 Task: Add a signature Cameron White containing 'With thanks and appreciation, Cameron White' to email address softage.1@softage.net and add a folder Proposals
Action: Mouse moved to (796, 332)
Screenshot: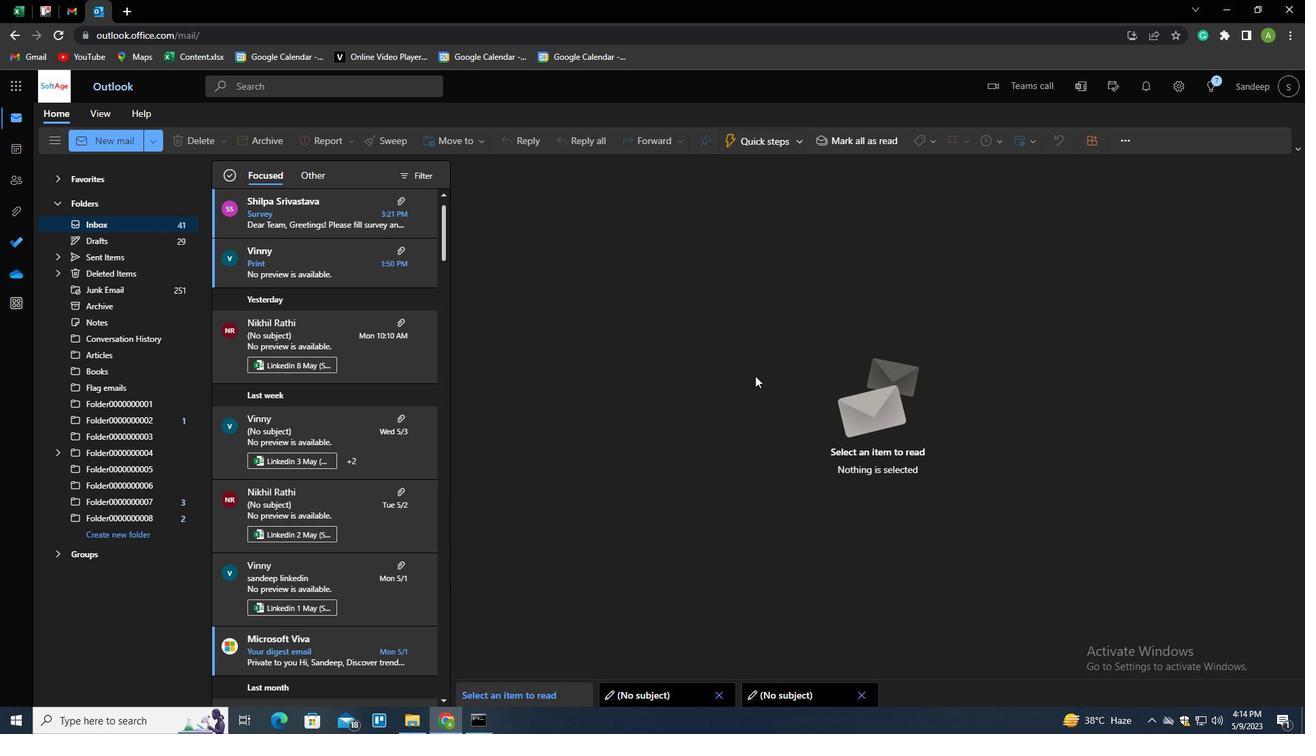 
Action: Key pressed n
Screenshot: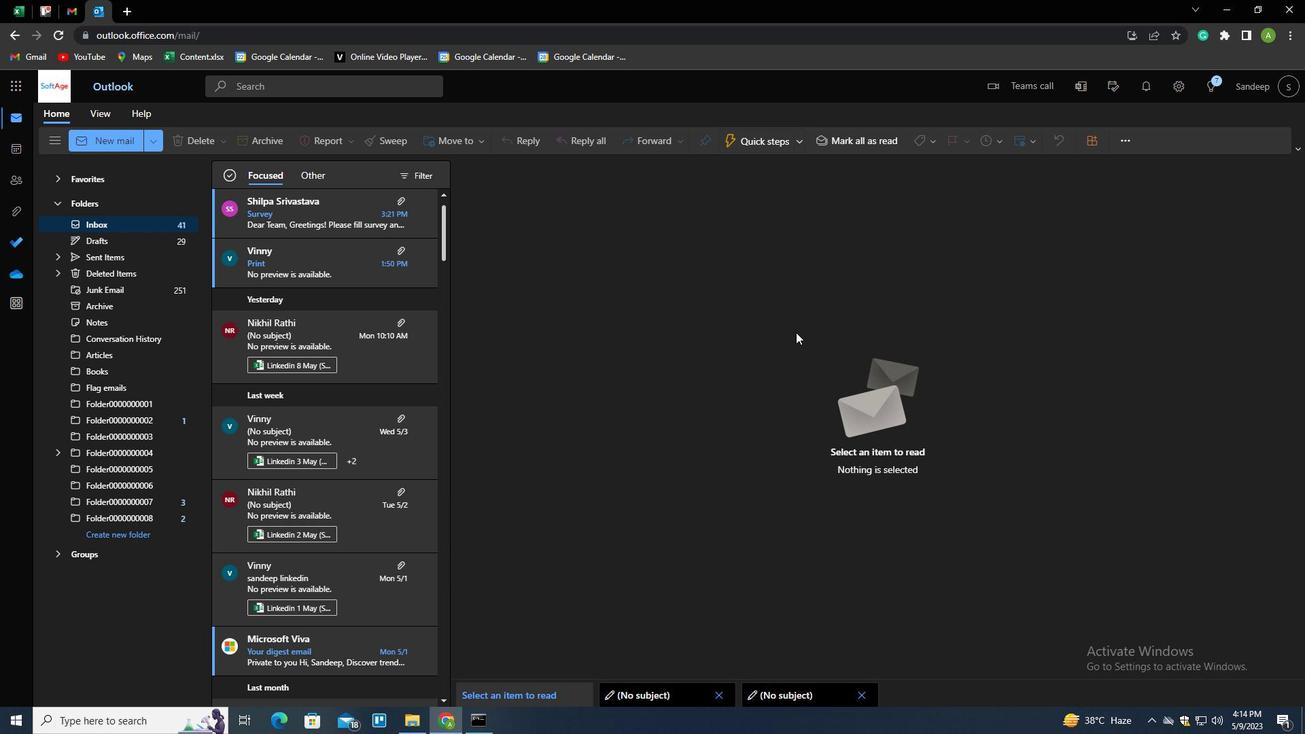 
Action: Mouse moved to (913, 142)
Screenshot: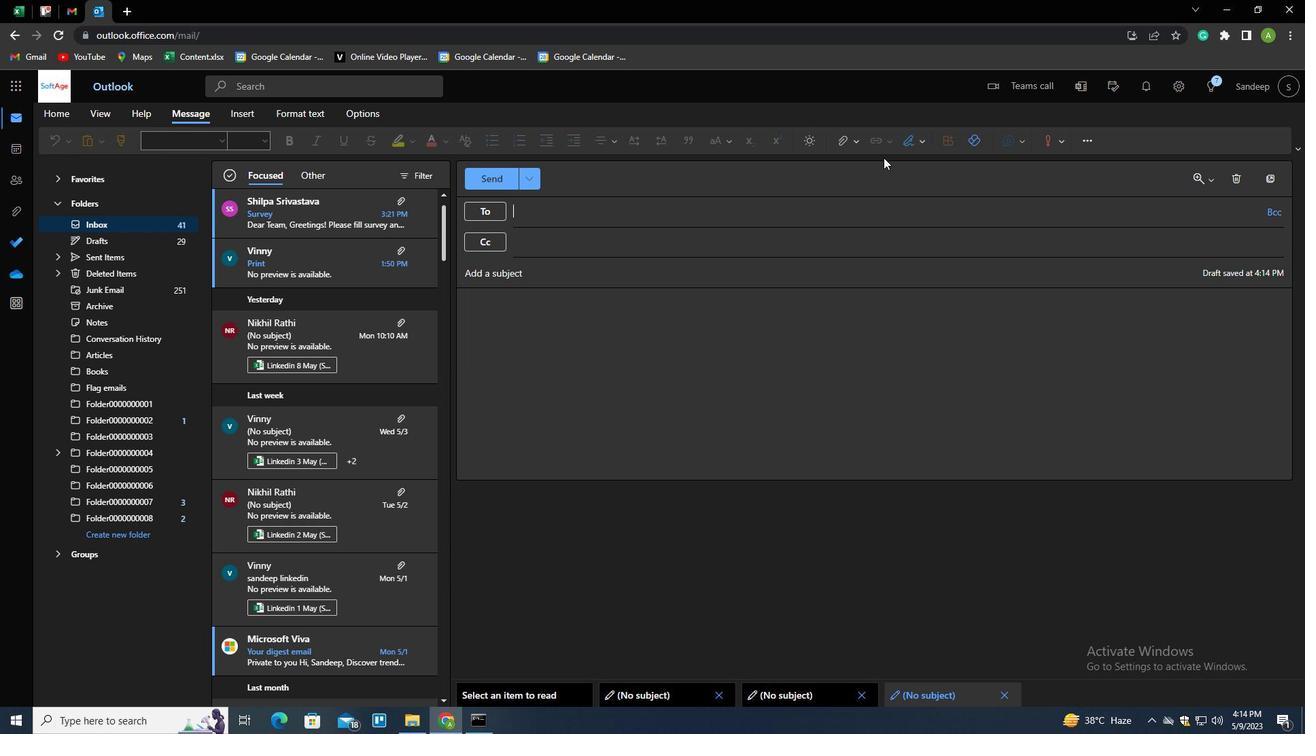 
Action: Mouse pressed left at (913, 142)
Screenshot: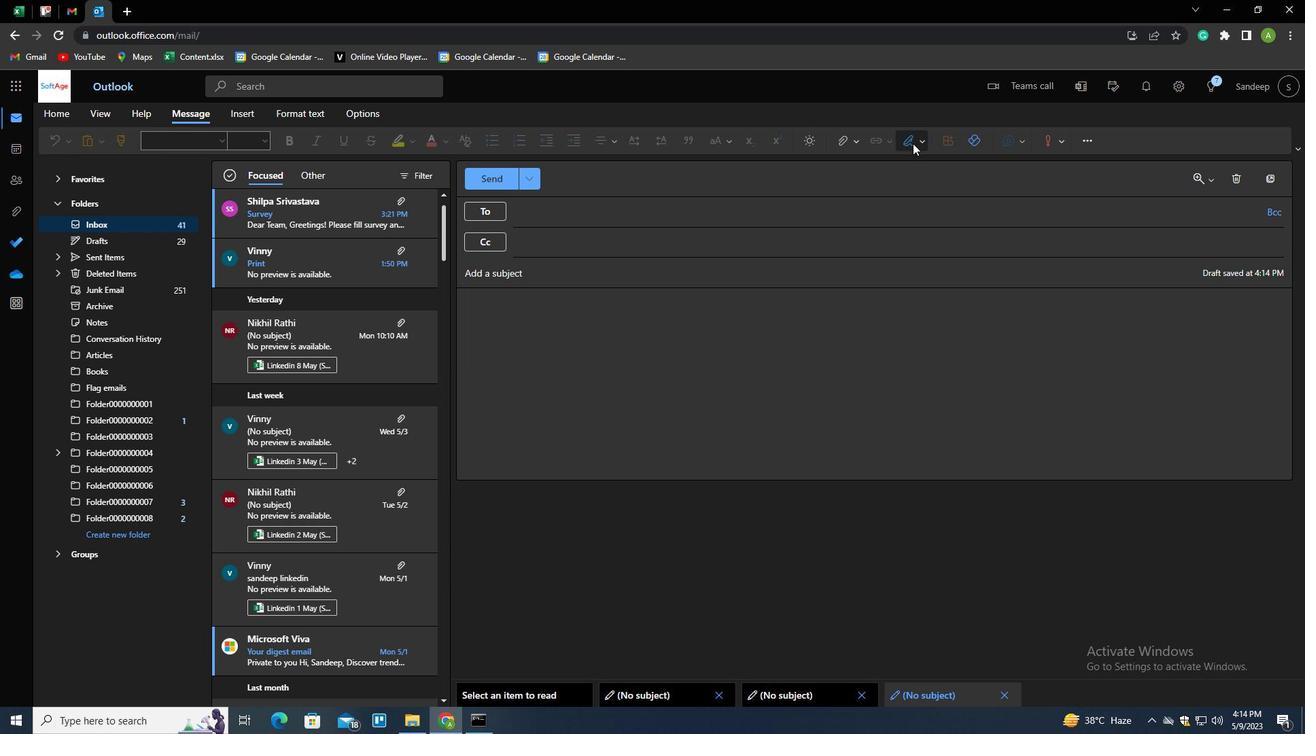 
Action: Mouse moved to (896, 166)
Screenshot: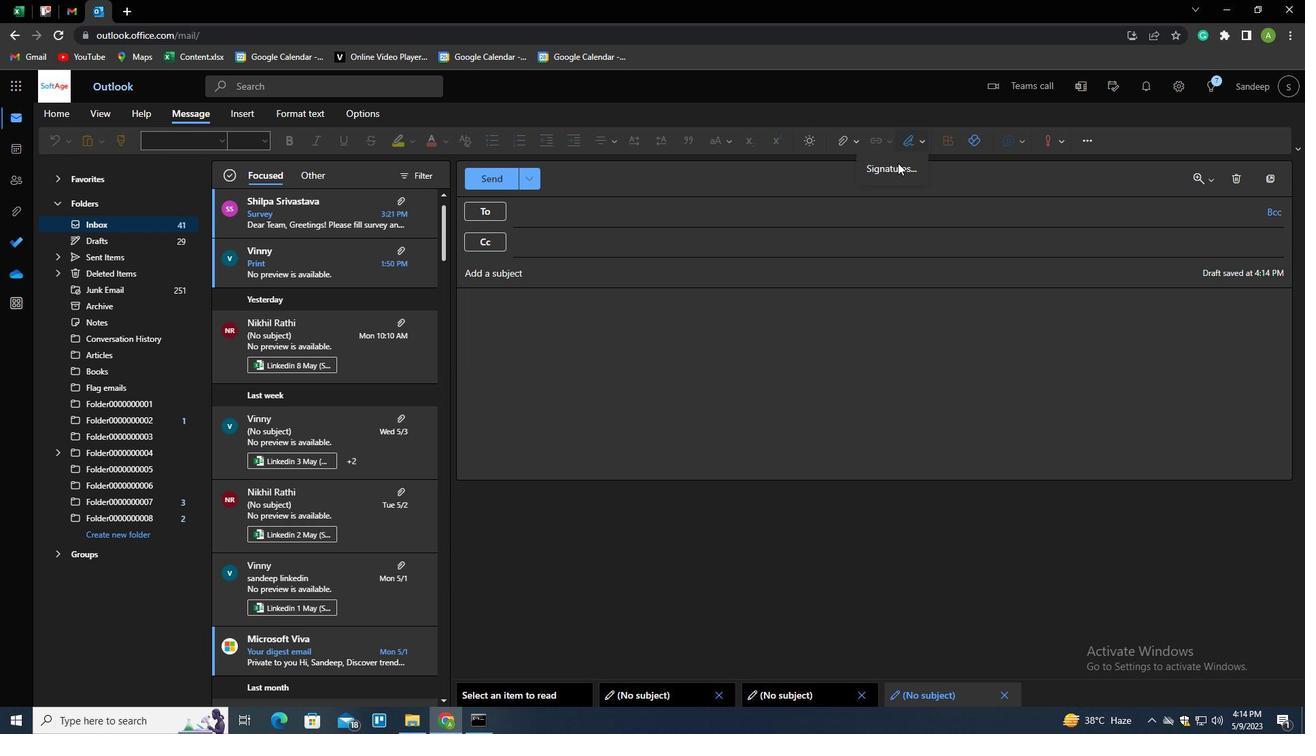 
Action: Mouse pressed left at (896, 166)
Screenshot: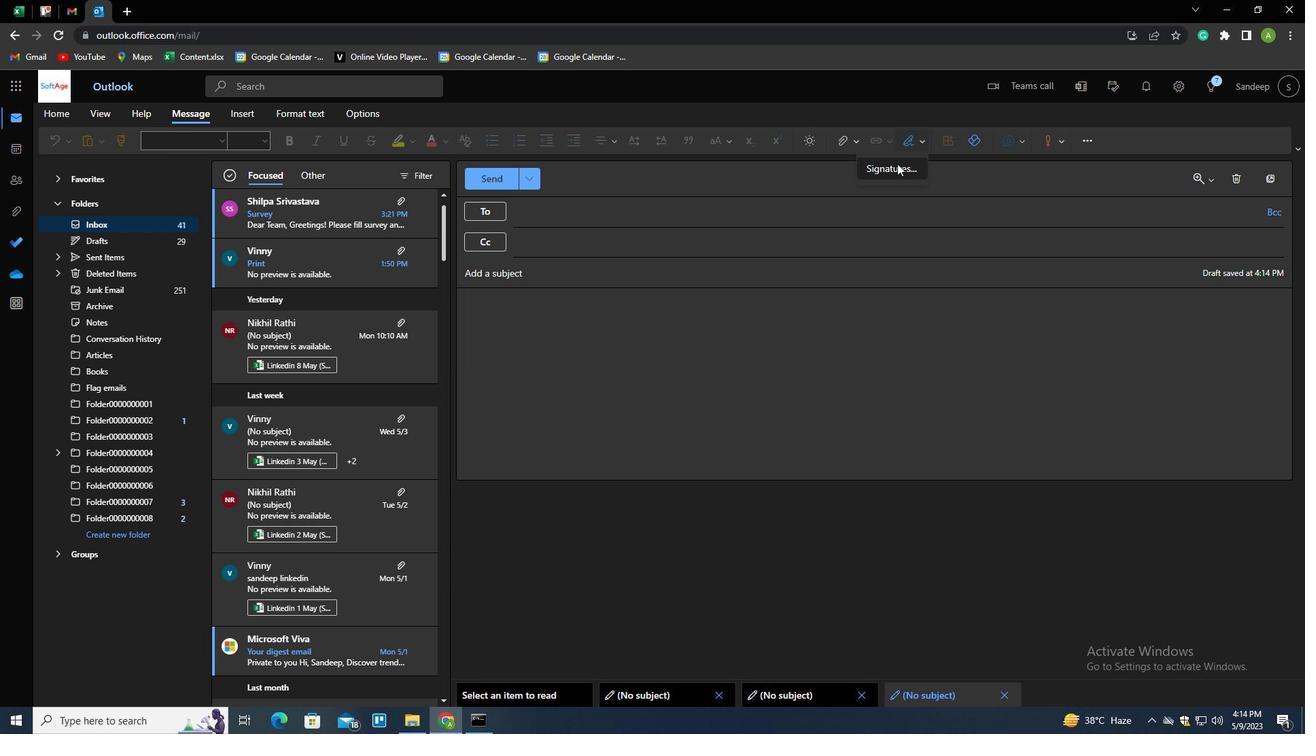 
Action: Mouse moved to (798, 245)
Screenshot: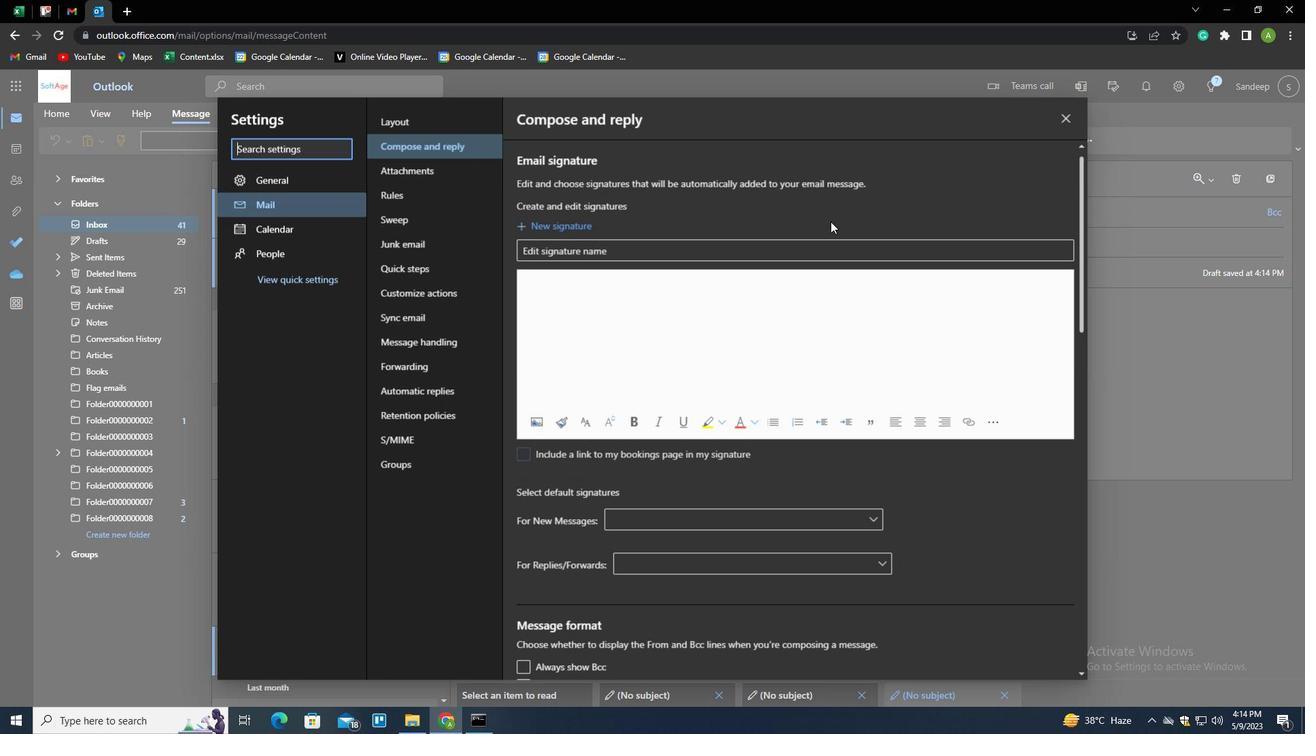 
Action: Mouse pressed left at (798, 245)
Screenshot: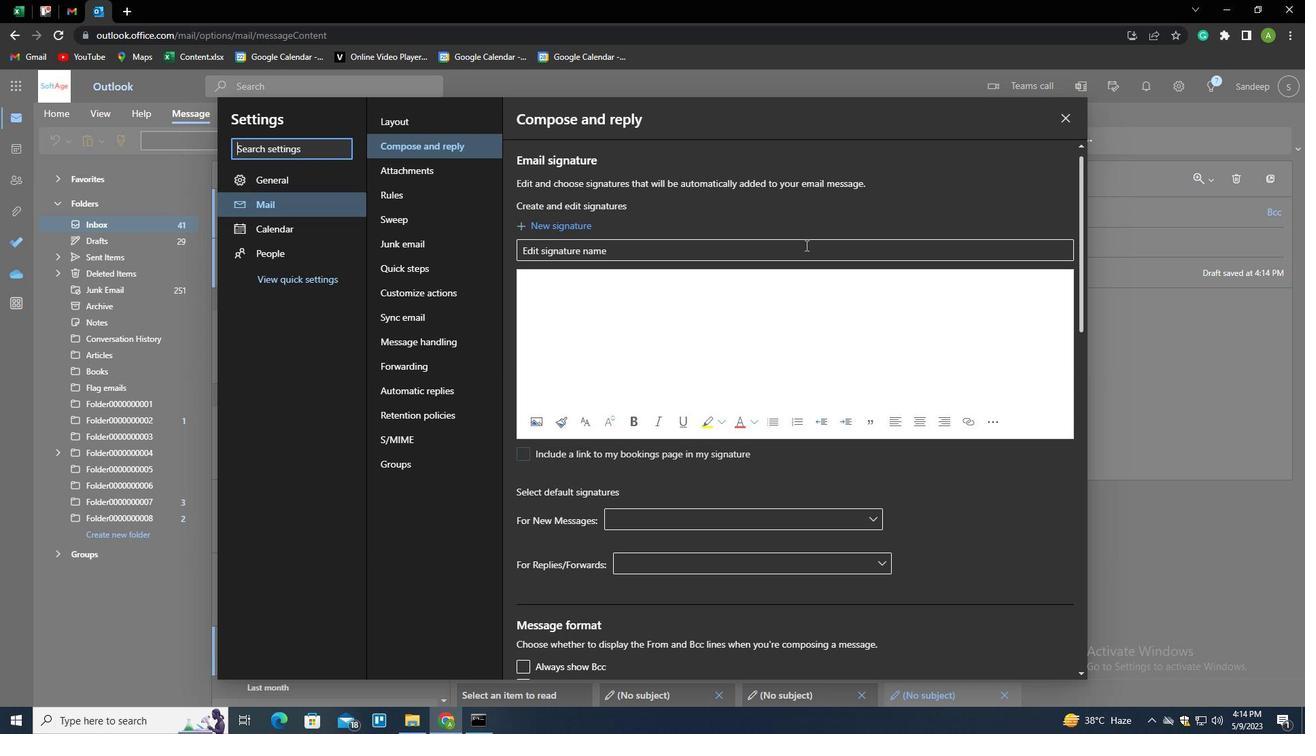 
Action: Key pressed <Key.shift>V<Key.backspace>F<Key.backspace>CAMERON<Key.space><Key.shift>WHITE<Key.space><Key.shift><Key.tab><Key.shift_r><Key.enter><Key.enter><Key.enter><Key.enter><Key.enter><Key.enter><Key.shift><Key.shift><Key.shift><Key.shift><Key.shift><Key.shift><Key.shift><Key.shift><Key.shift><Key.shift><Key.shift>WIRH<Key.backspace><Key.backspace>TH<Key.space>THANKS<Key.space>AND<Key.space>APPRECIATION<Key.shift_r><Key.enter><Key.shift>CAMERON<Key.space><Key.shift>WHITE
Screenshot: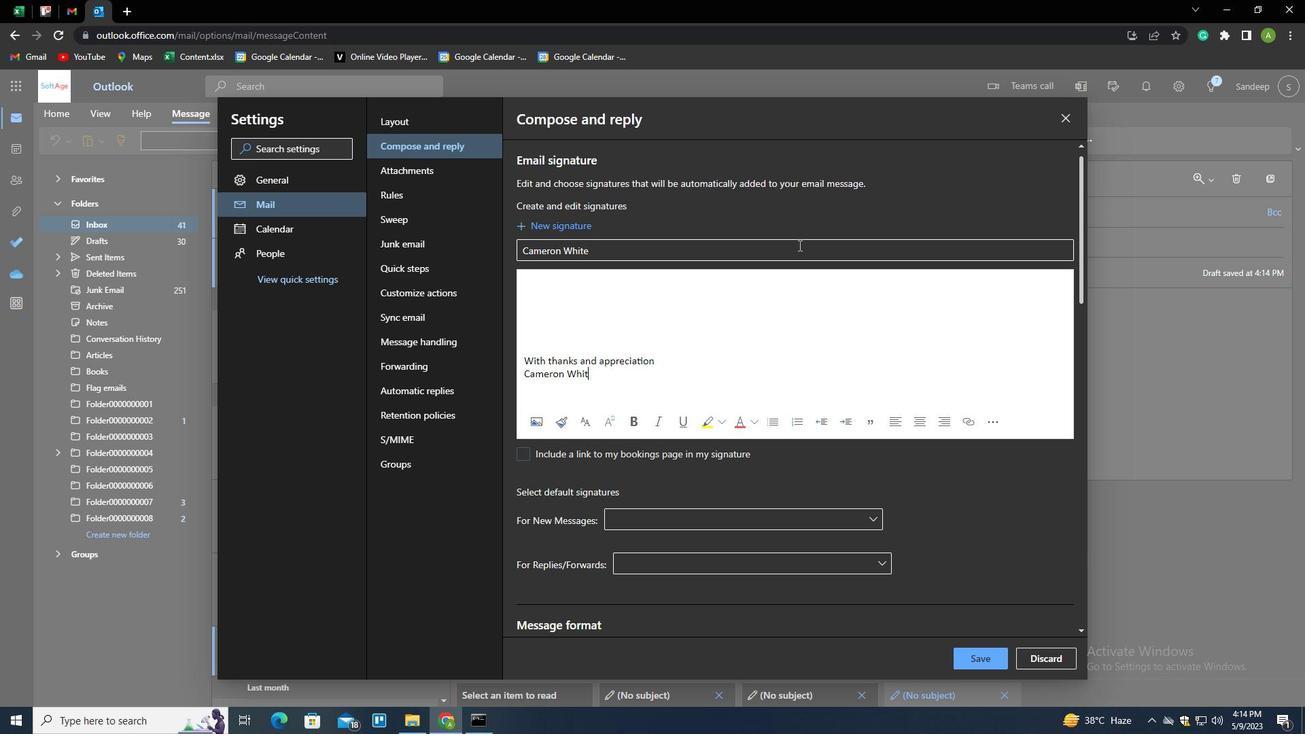 
Action: Mouse moved to (974, 653)
Screenshot: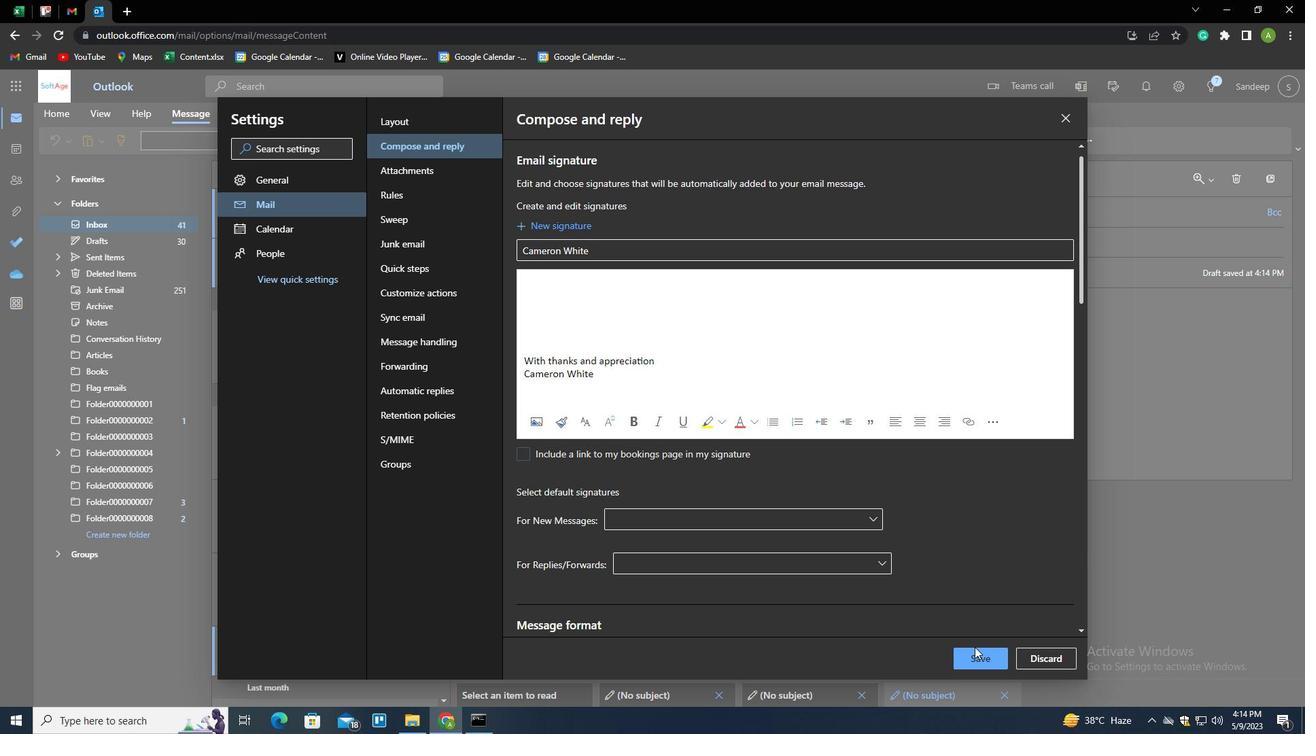 
Action: Mouse pressed left at (974, 653)
Screenshot: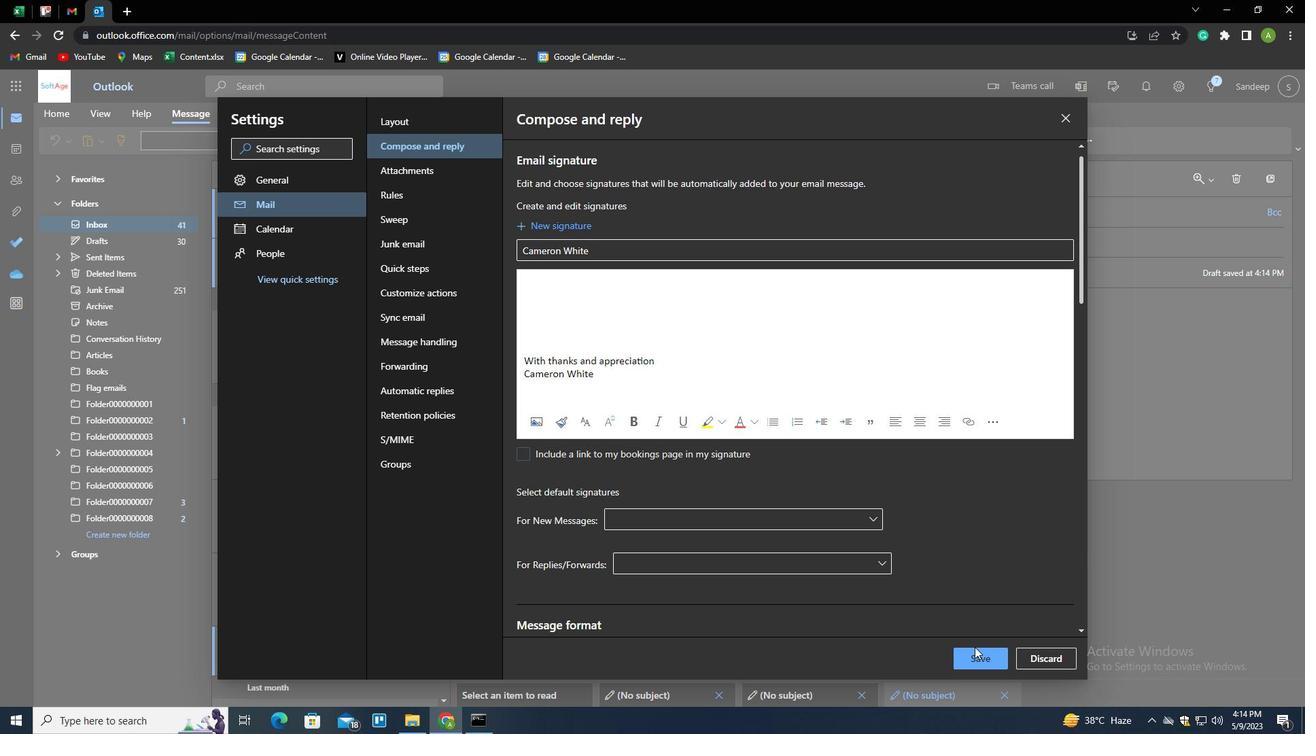 
Action: Mouse moved to (1142, 436)
Screenshot: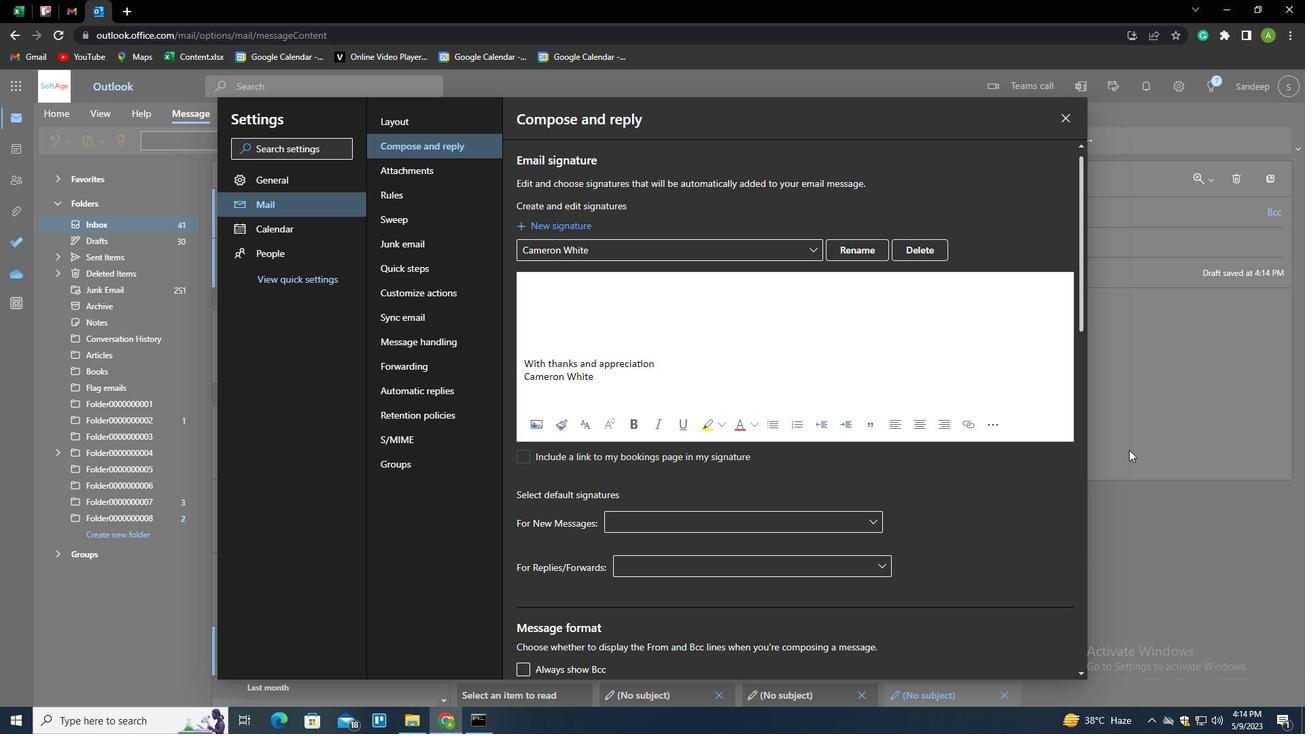
Action: Mouse pressed left at (1142, 436)
Screenshot: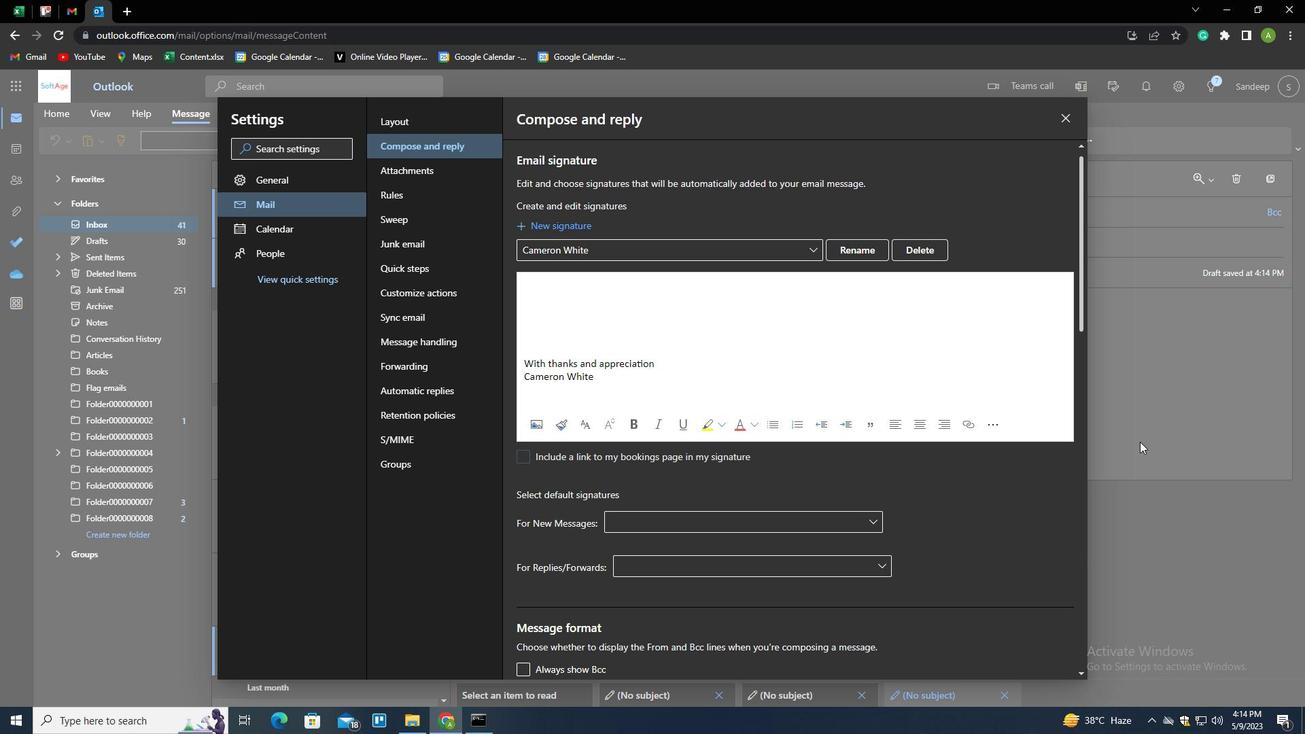 
Action: Mouse moved to (914, 145)
Screenshot: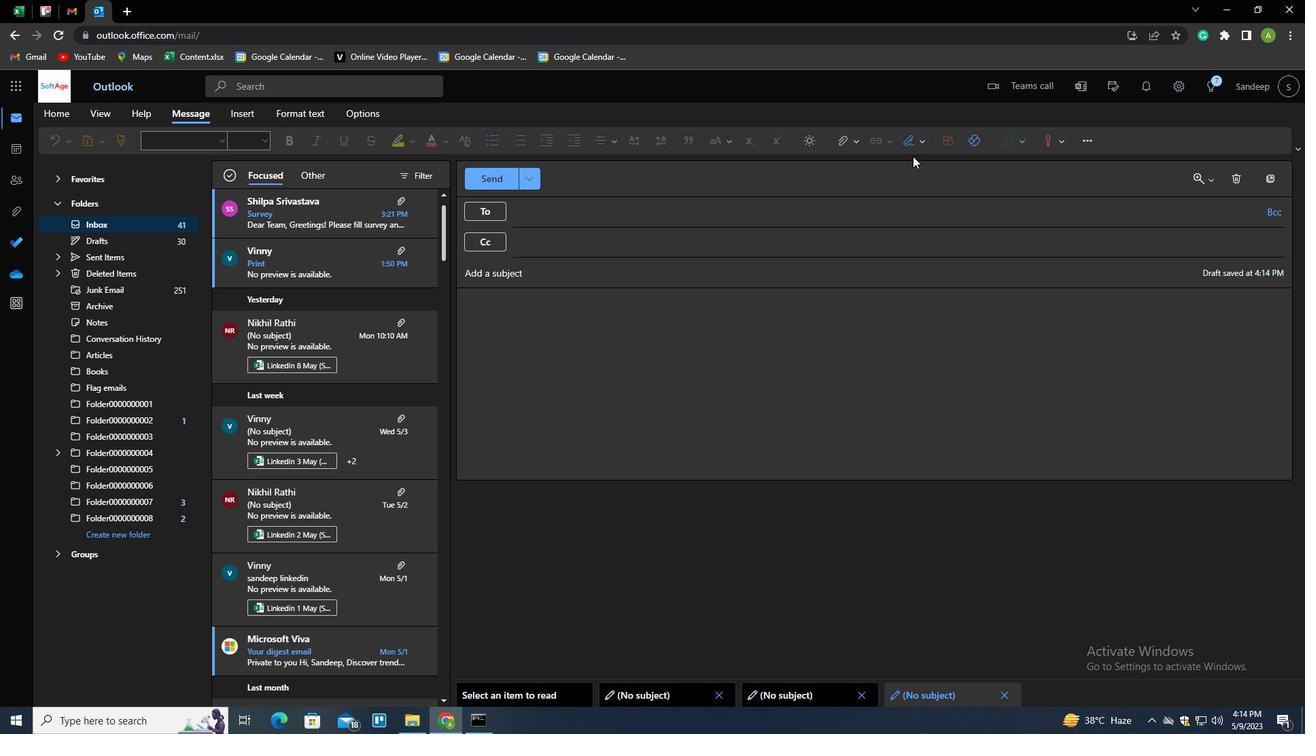 
Action: Mouse pressed left at (914, 145)
Screenshot: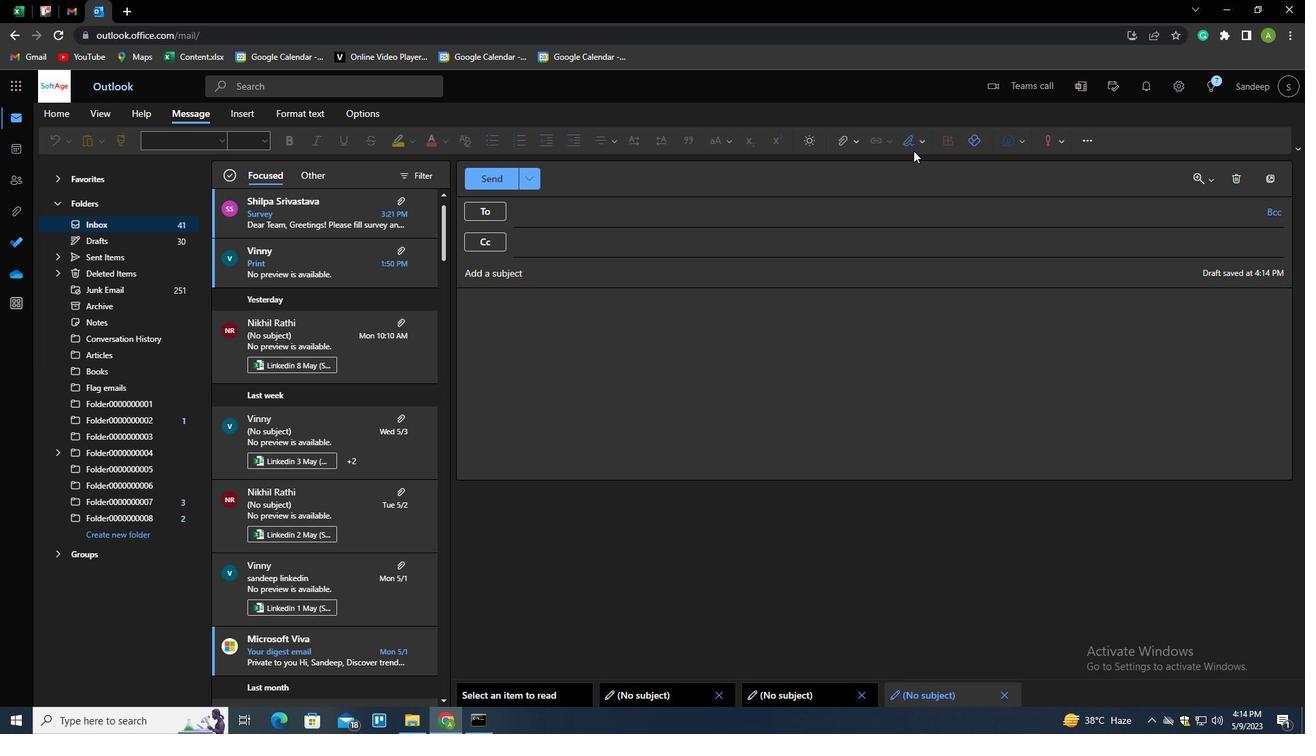 
Action: Mouse moved to (902, 169)
Screenshot: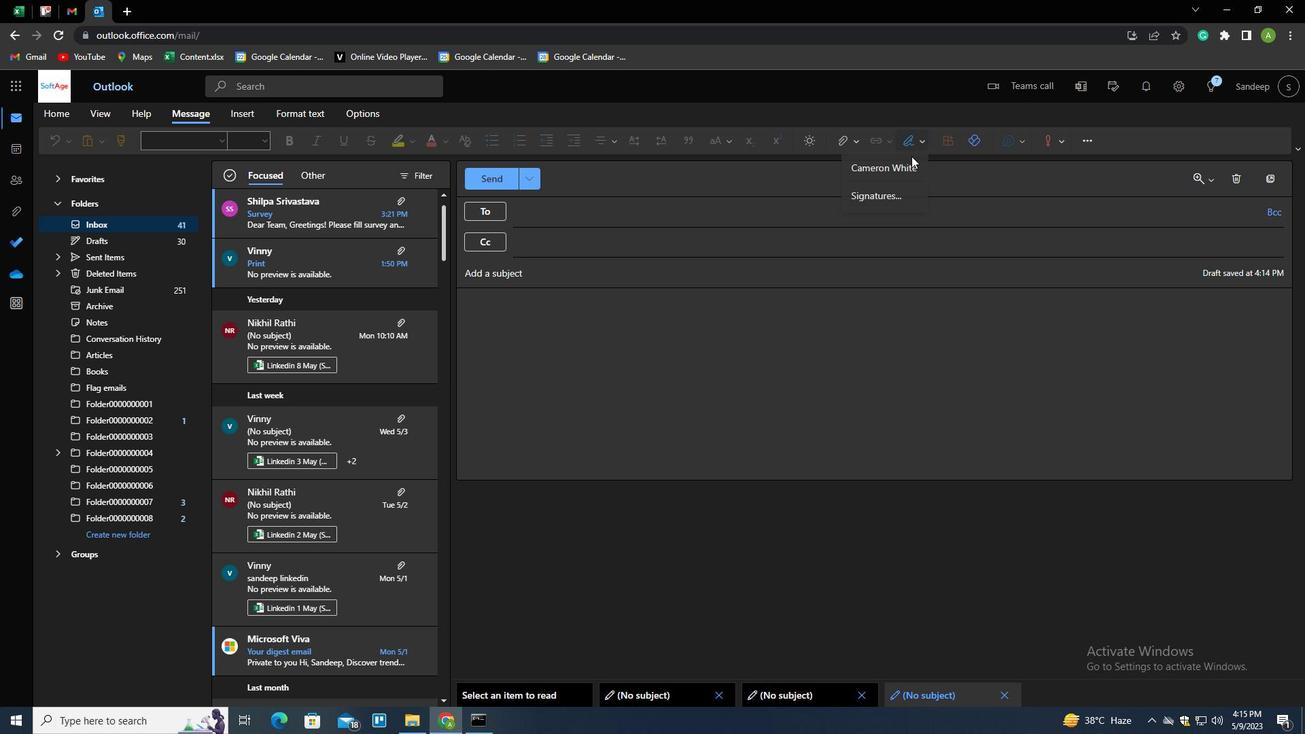 
Action: Mouse pressed left at (902, 169)
Screenshot: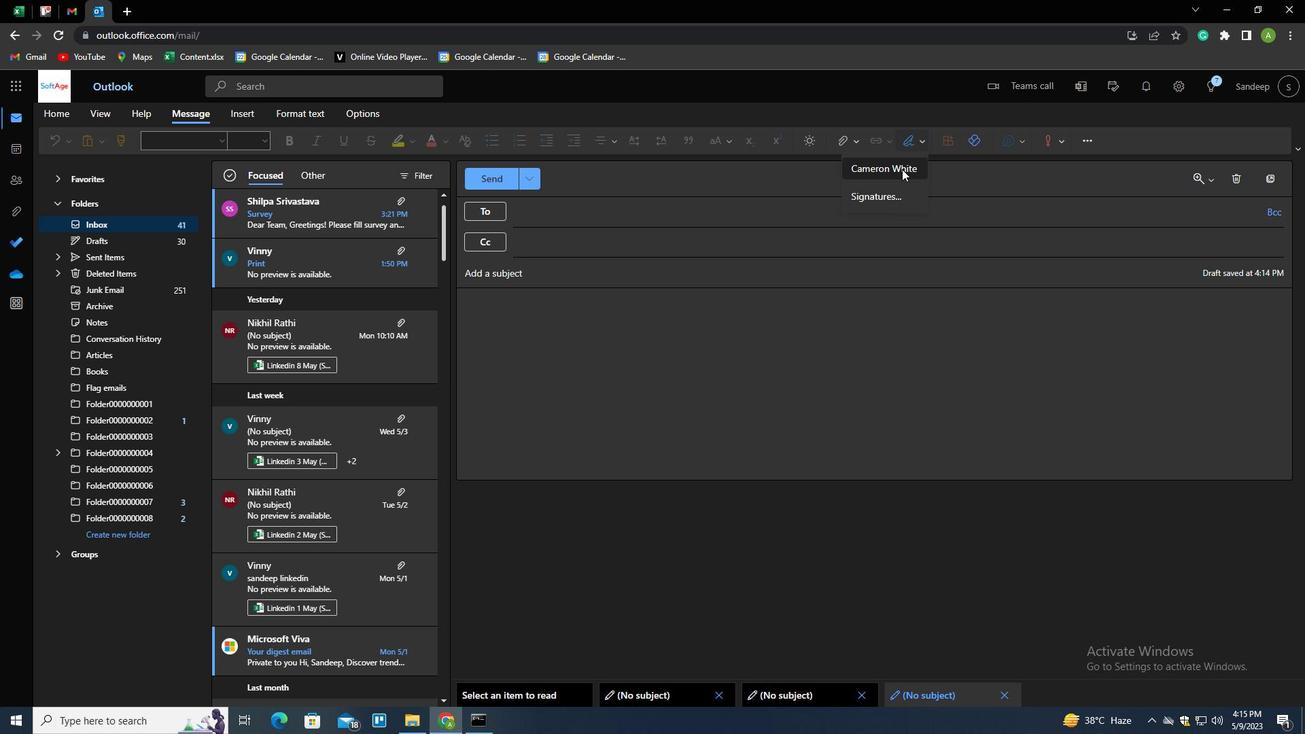 
Action: Mouse moved to (638, 210)
Screenshot: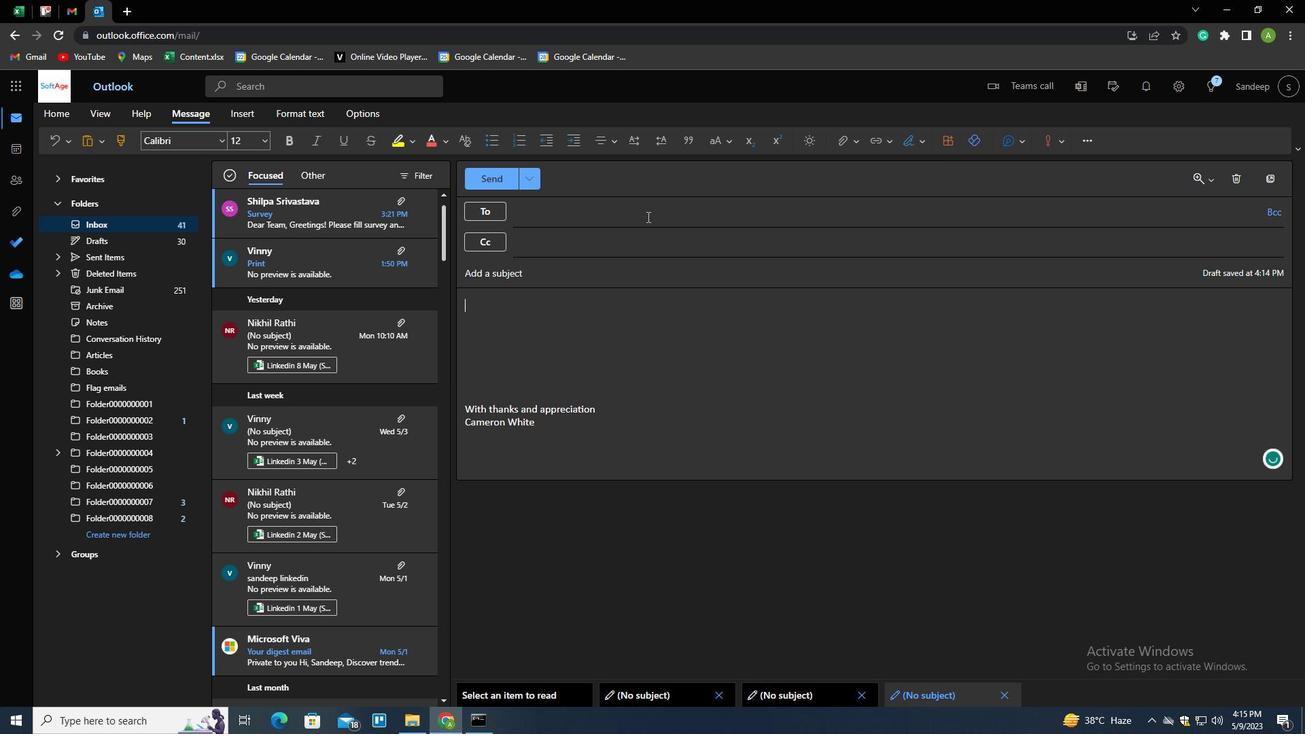 
Action: Mouse pressed left at (638, 210)
Screenshot: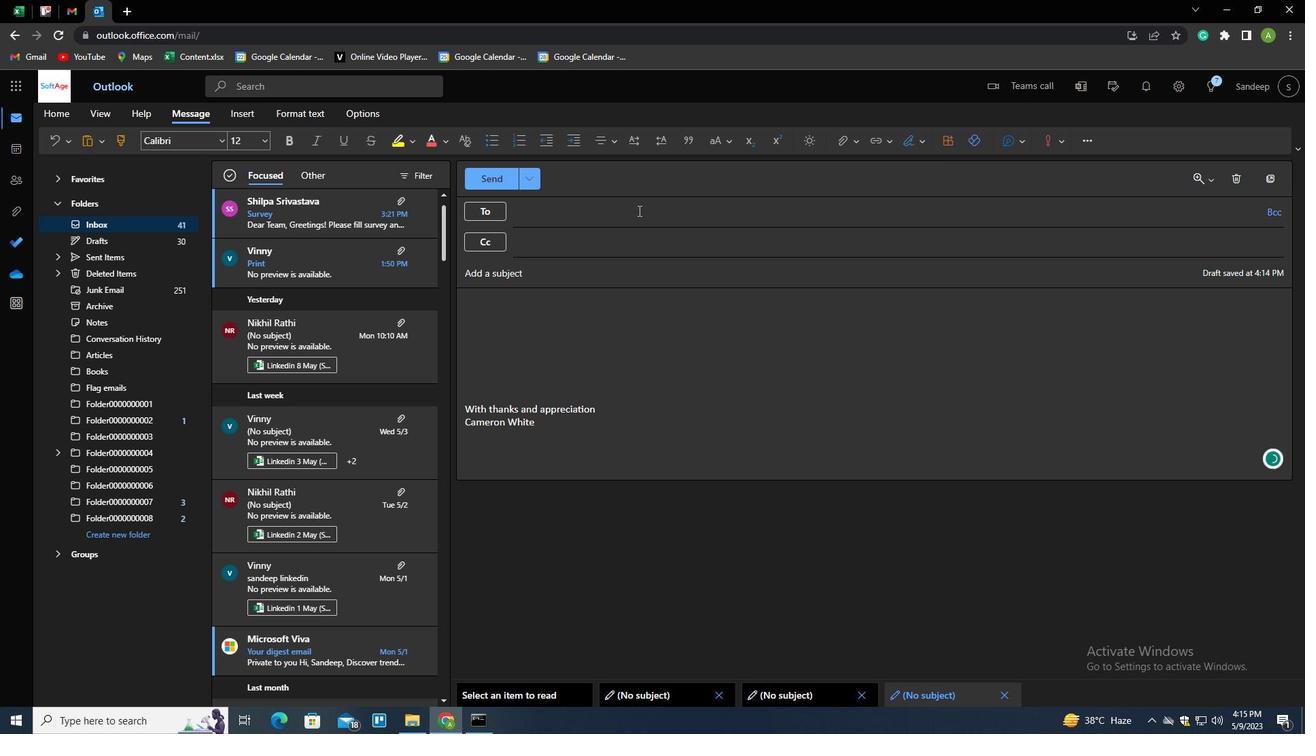 
Action: Key pressed SOFTAGE.<Key.shift><Key.shift><Key.shift><Key.shift><Key.shift><Key.shift><Key.shift>1<Key.shift>@SOS<Key.backspace>FTA
Screenshot: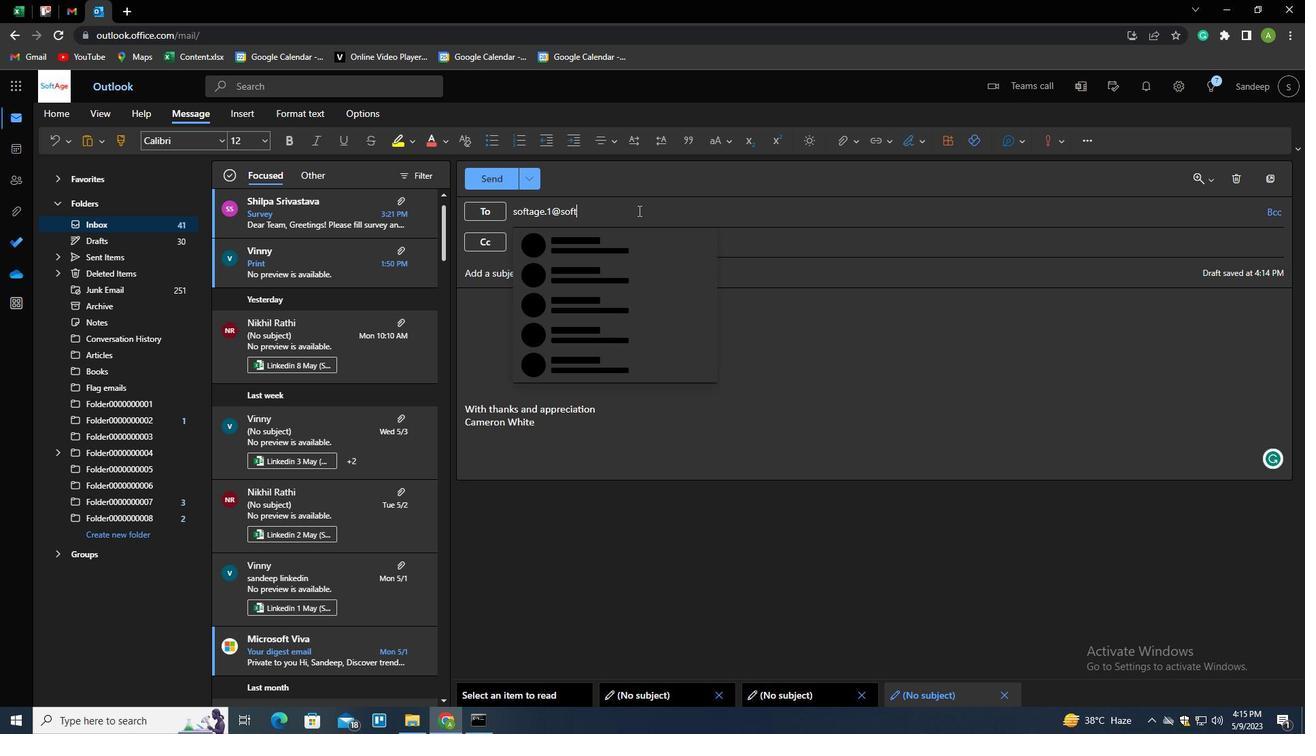 
Action: Mouse moved to (625, 250)
Screenshot: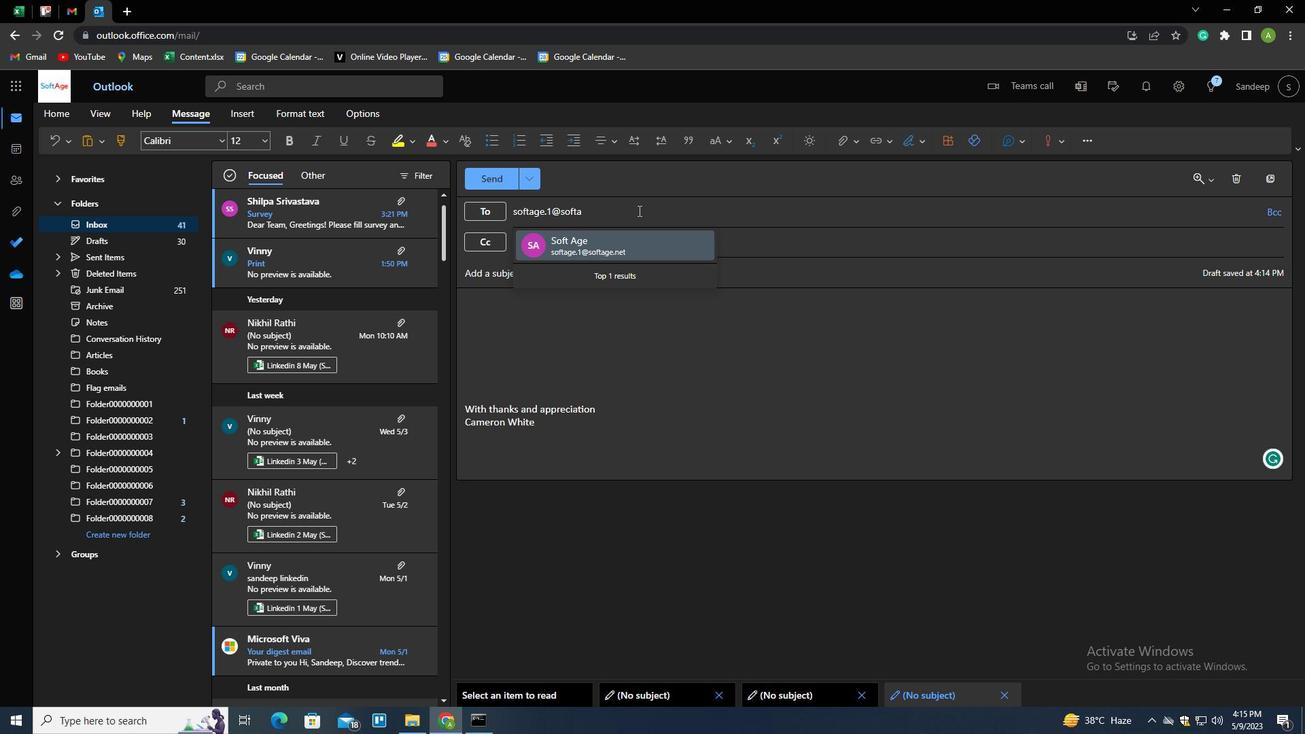 
Action: Mouse pressed left at (625, 250)
Screenshot: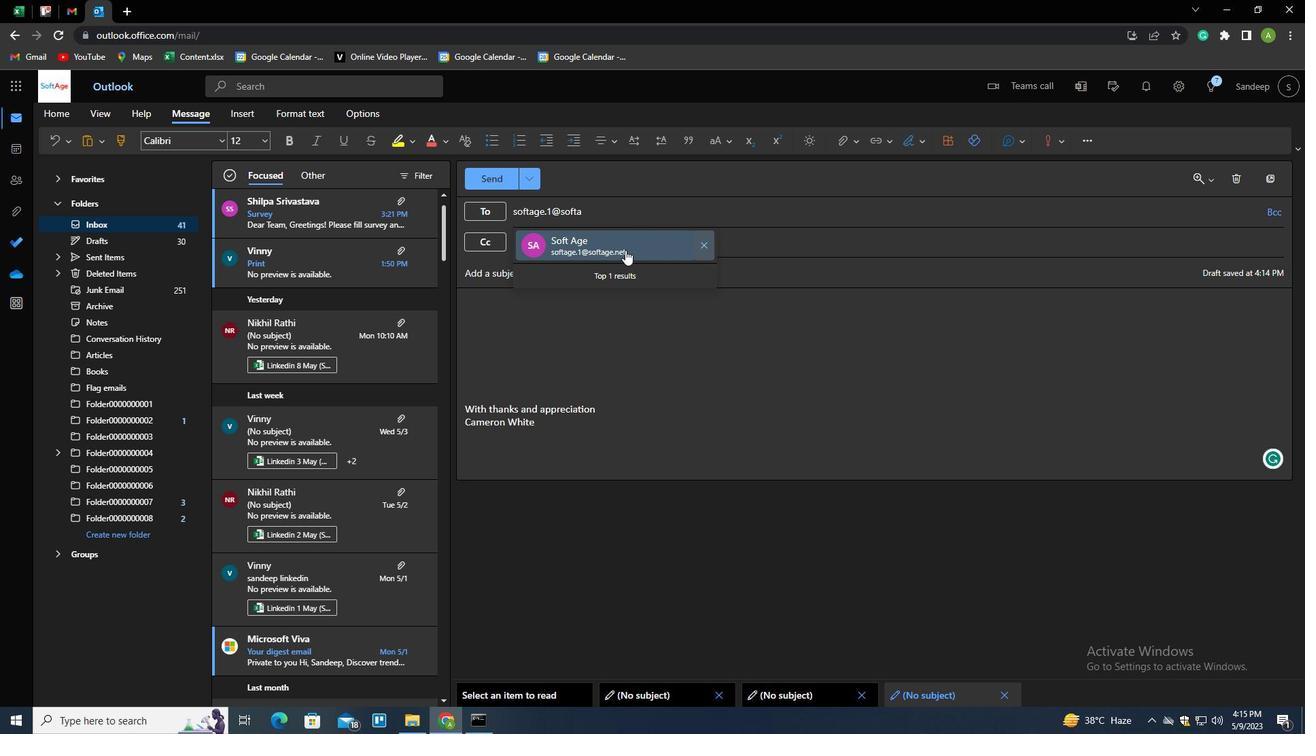 
Action: Mouse moved to (144, 533)
Screenshot: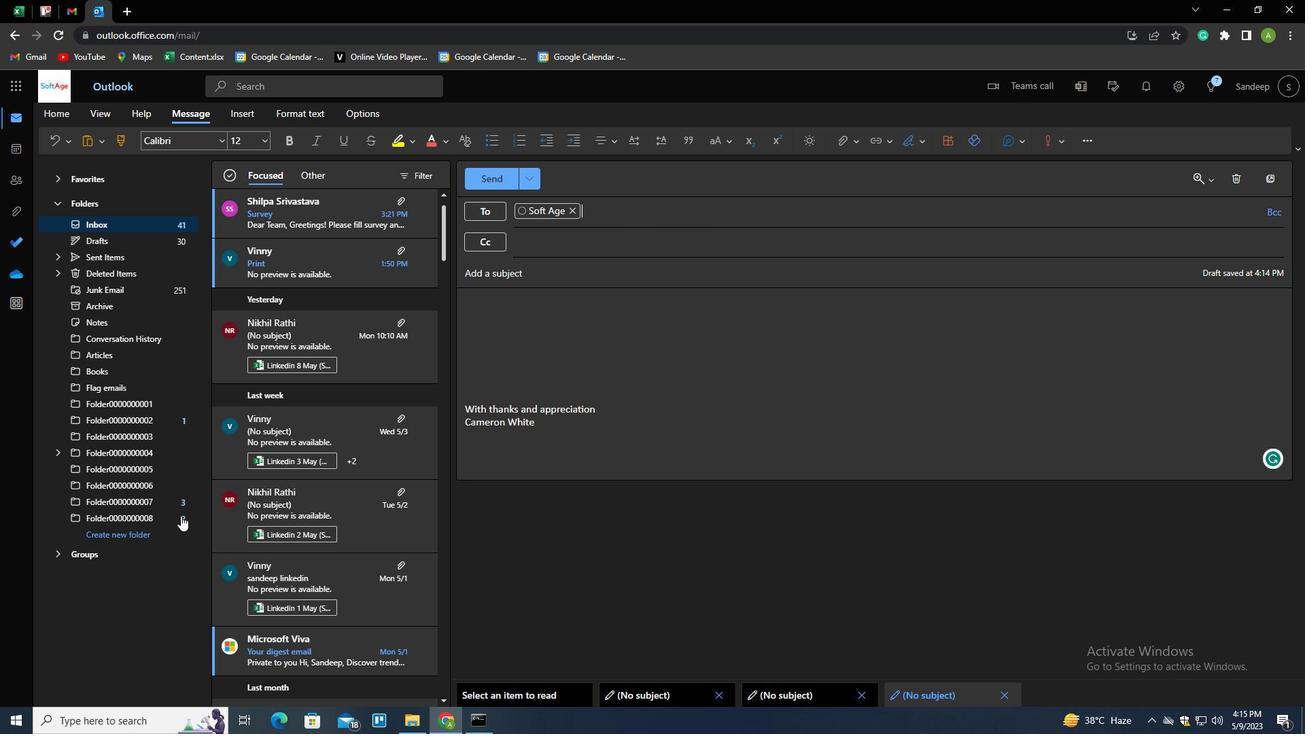 
Action: Mouse pressed left at (144, 533)
Screenshot: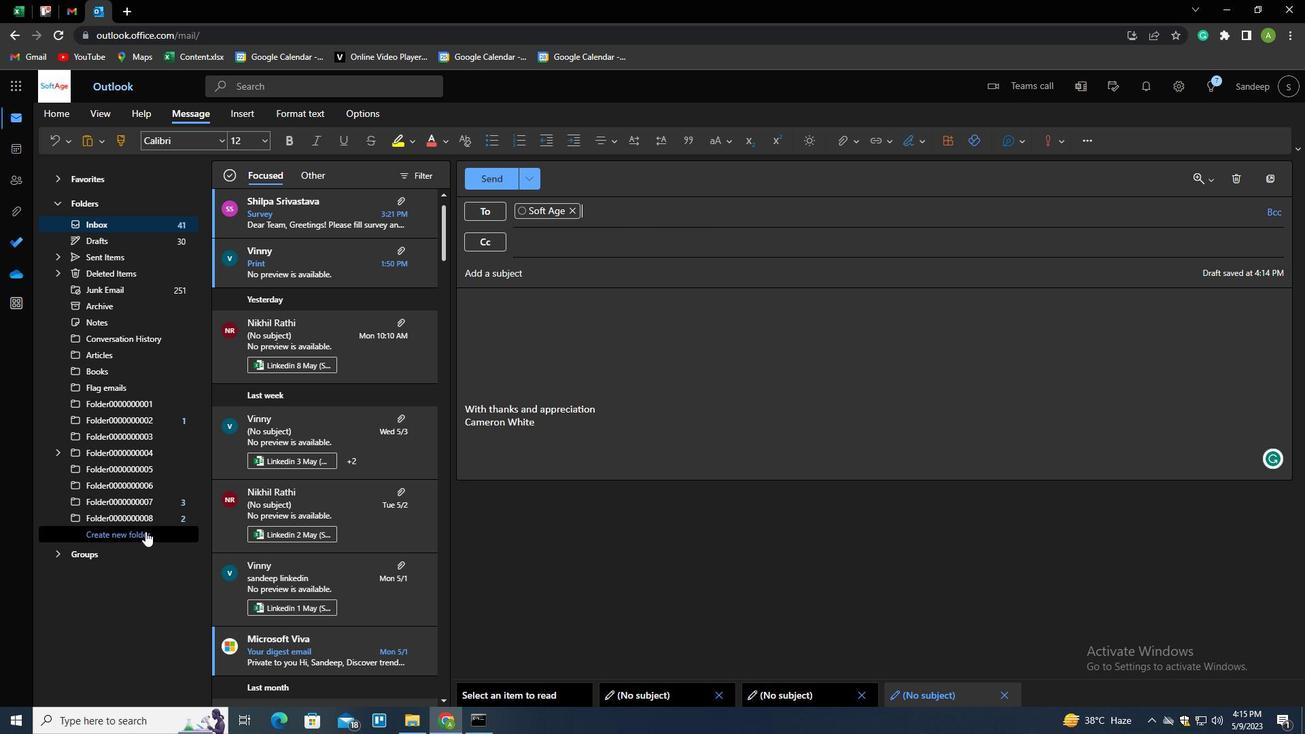 
Action: Key pressed <Key.shift>PROPOSALS<Key.enter>
Screenshot: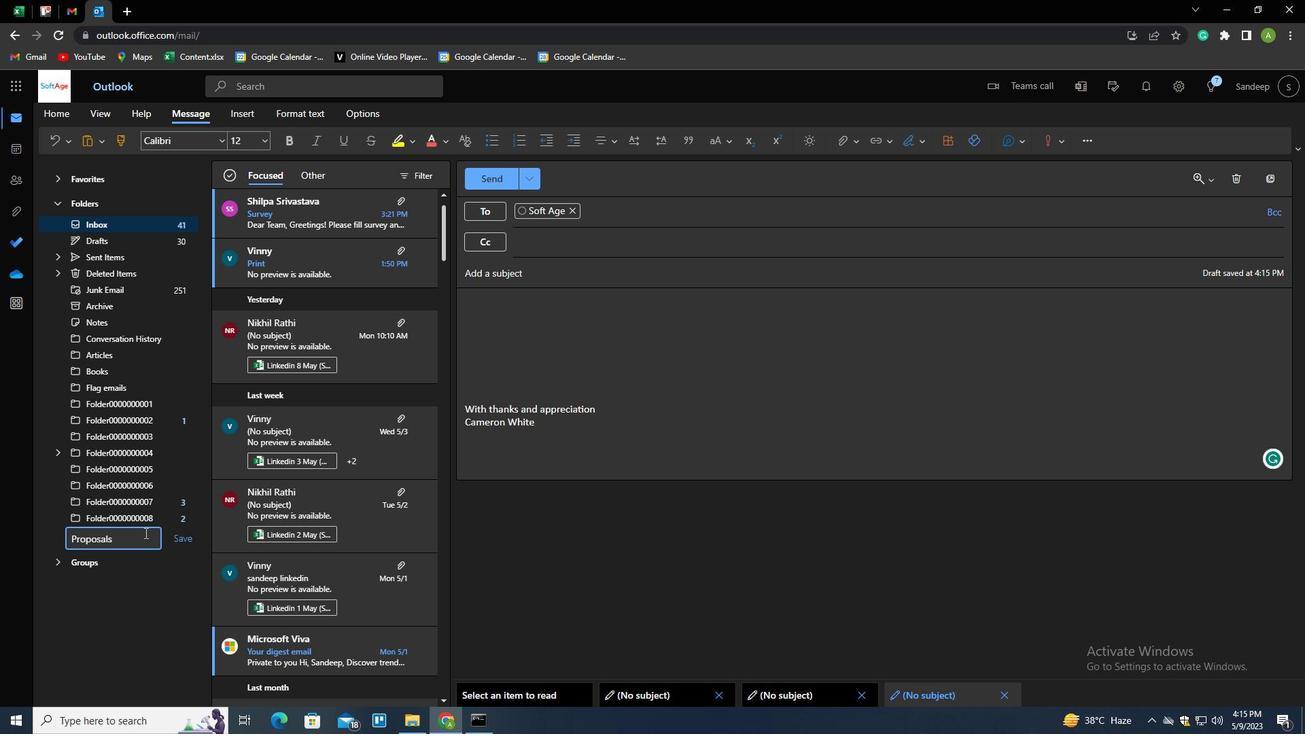 
